 Task: Add Sprouts Dark Chocolate Covered Pecans to the cart.
Action: Mouse moved to (17, 64)
Screenshot: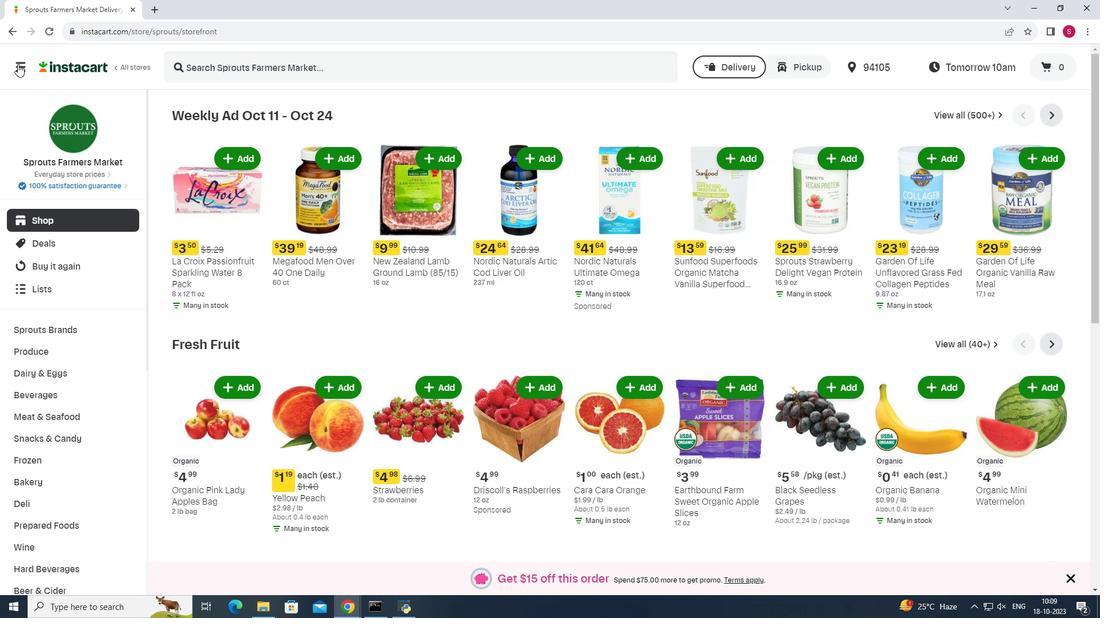 
Action: Mouse pressed left at (17, 64)
Screenshot: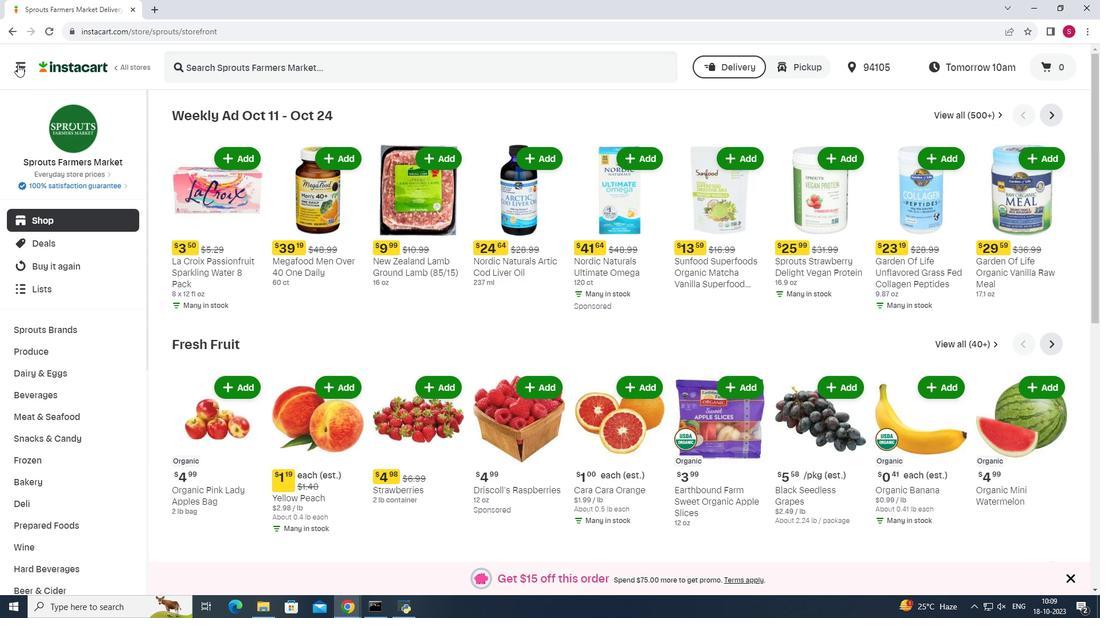 
Action: Mouse moved to (73, 301)
Screenshot: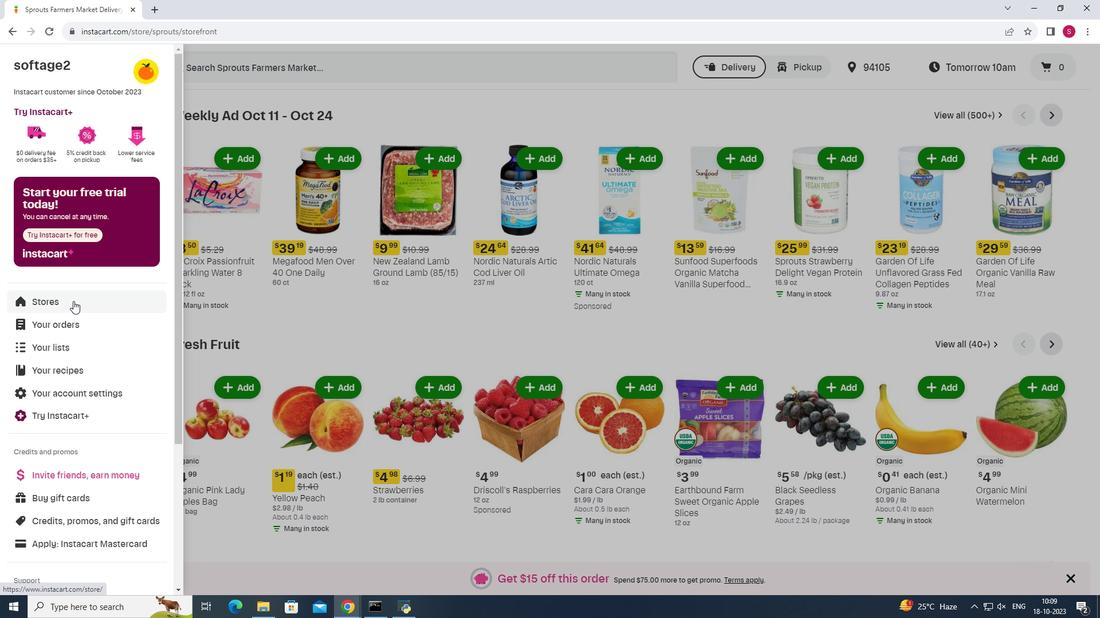 
Action: Mouse pressed left at (73, 301)
Screenshot: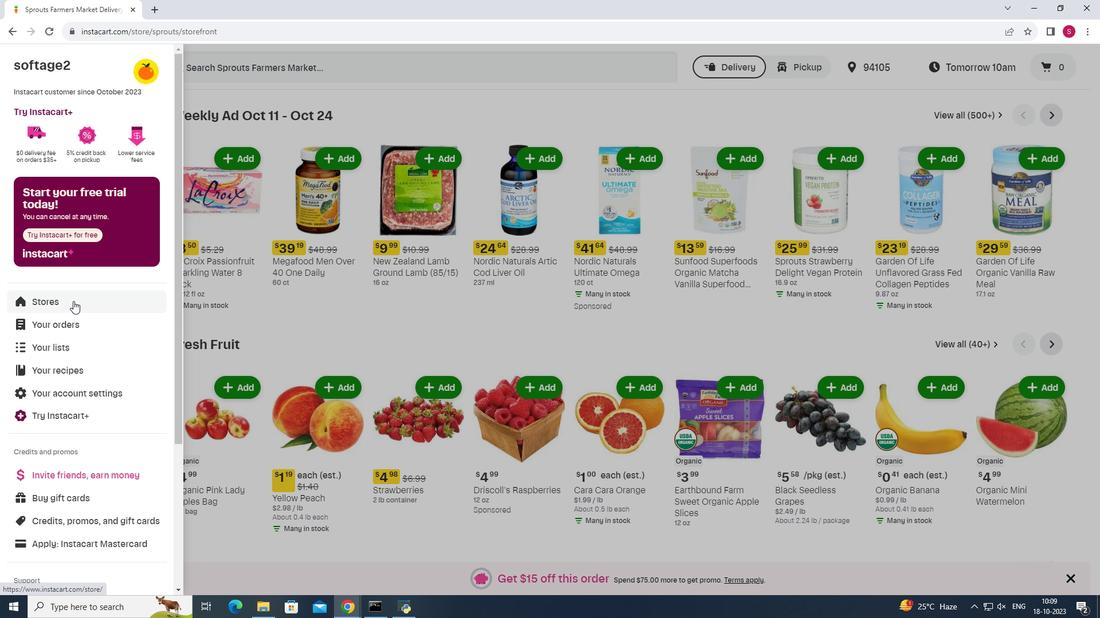 
Action: Mouse moved to (267, 102)
Screenshot: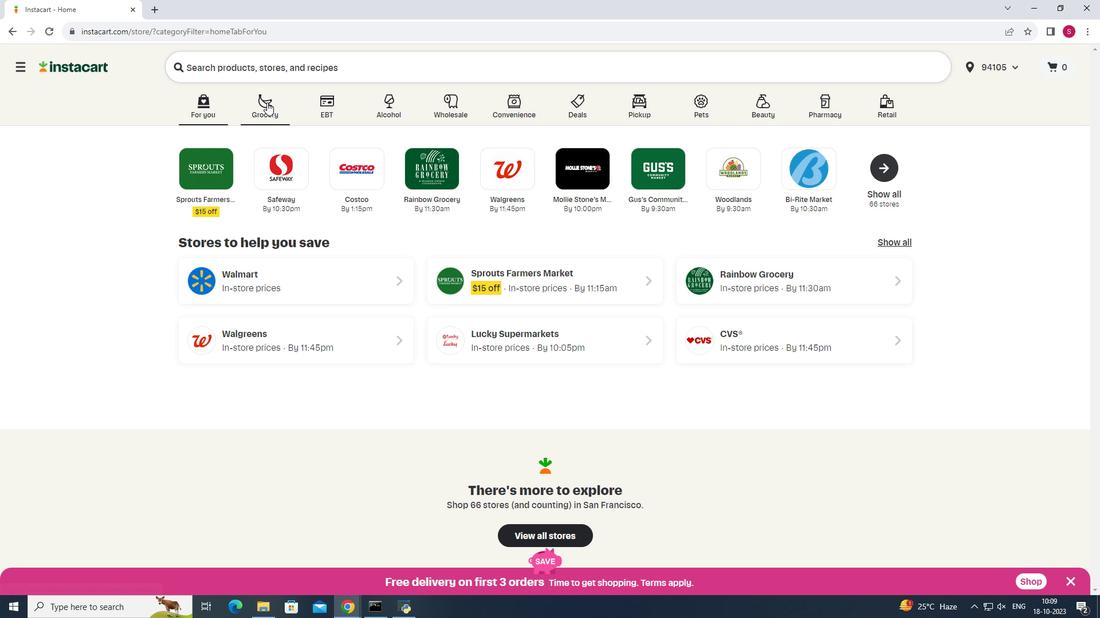 
Action: Mouse pressed left at (267, 102)
Screenshot: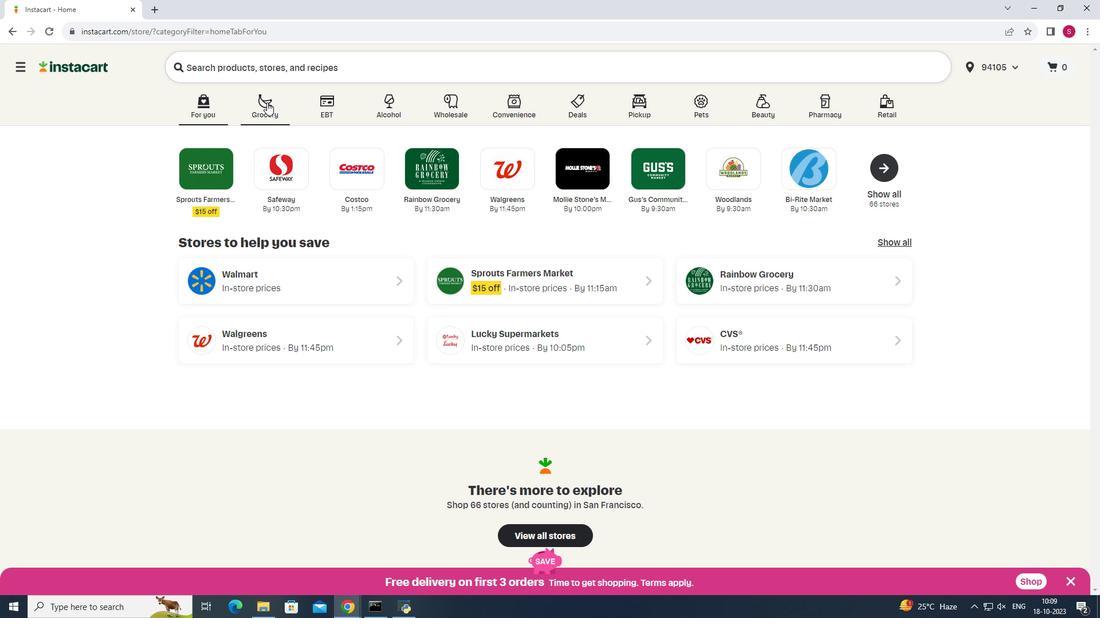 
Action: Mouse moved to (777, 166)
Screenshot: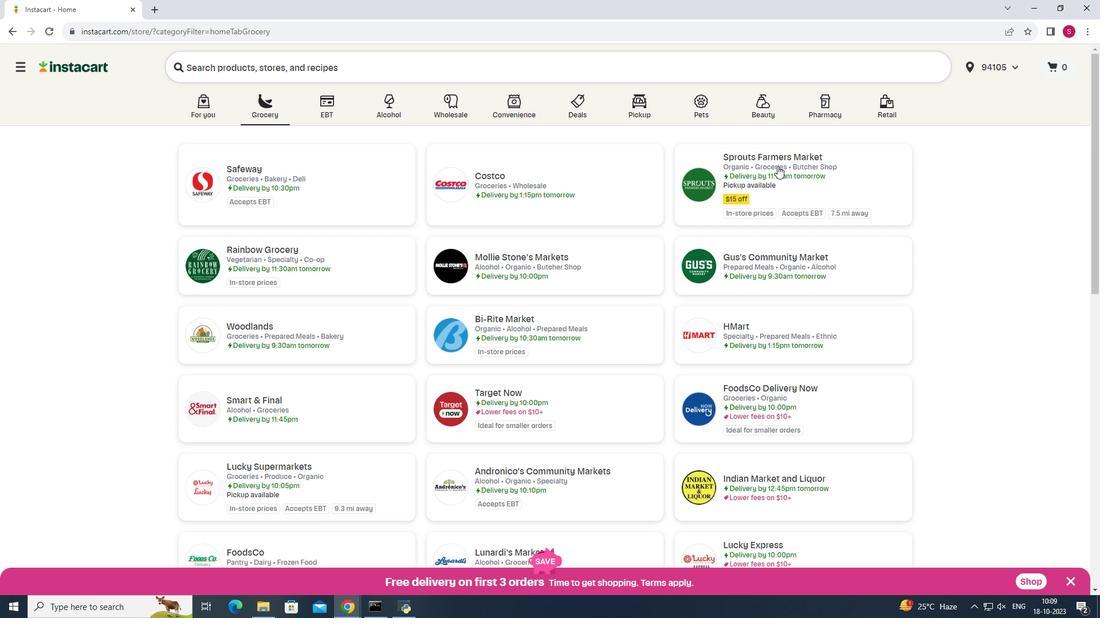 
Action: Mouse pressed left at (777, 166)
Screenshot: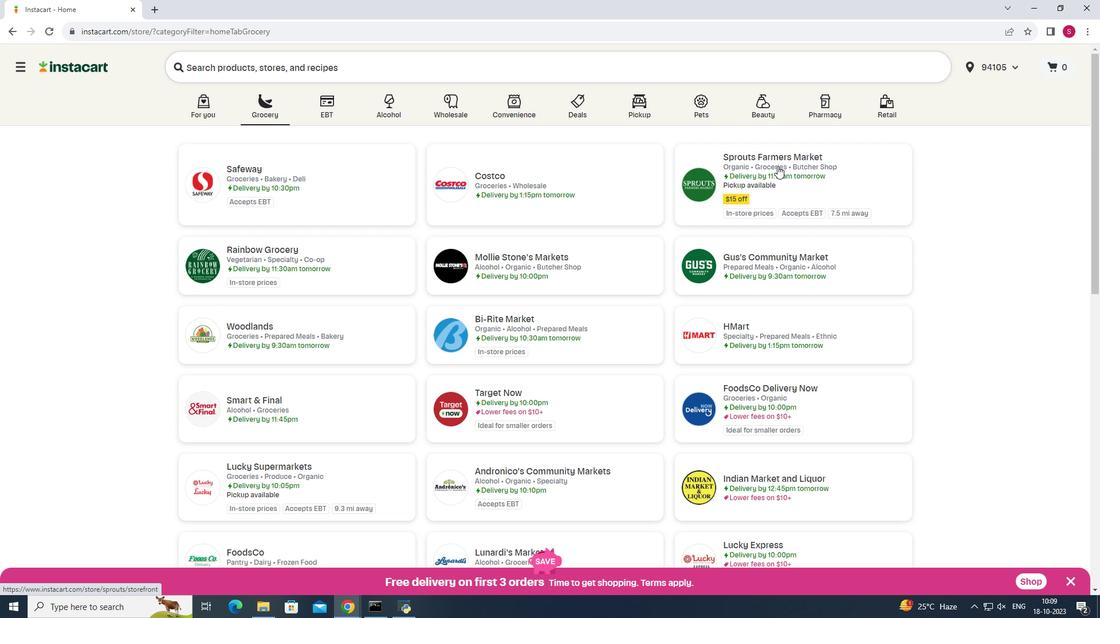 
Action: Mouse moved to (76, 435)
Screenshot: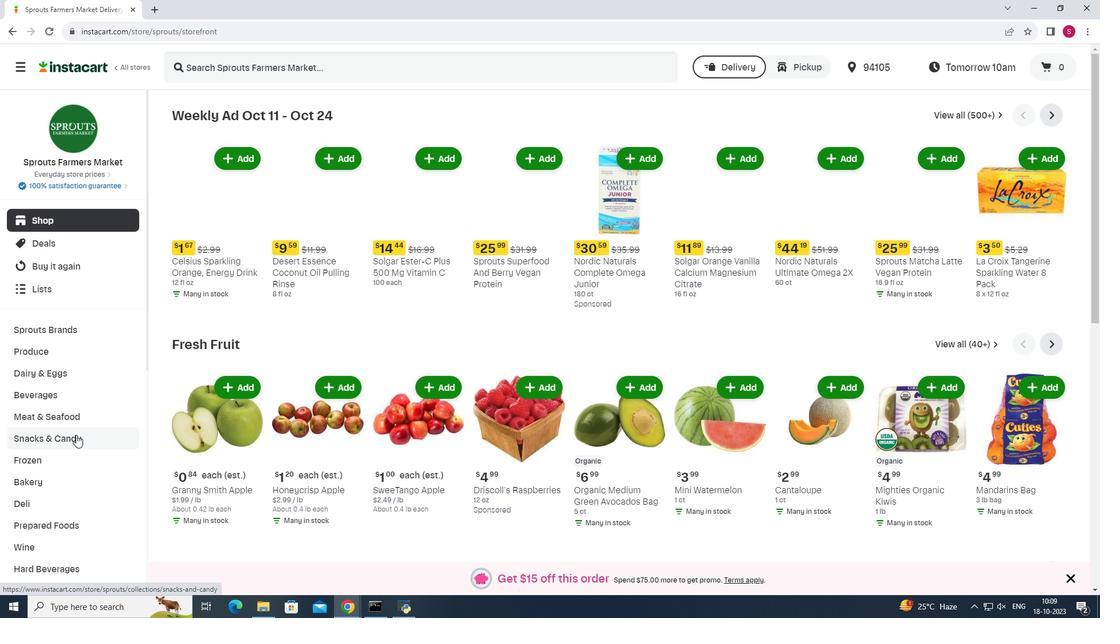
Action: Mouse pressed left at (76, 435)
Screenshot: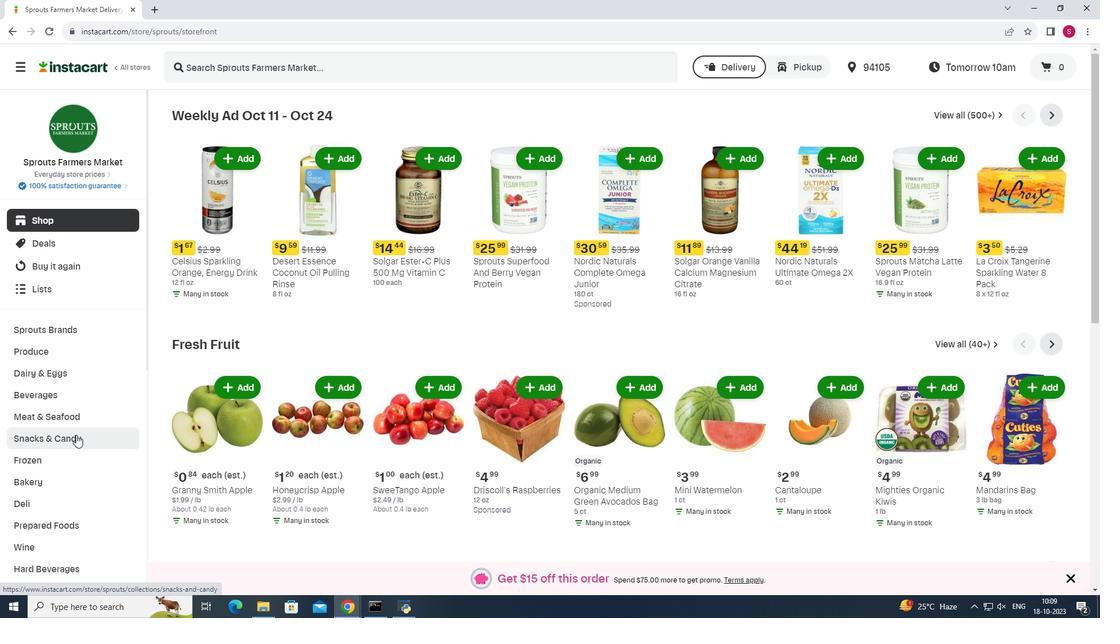 
Action: Mouse moved to (320, 138)
Screenshot: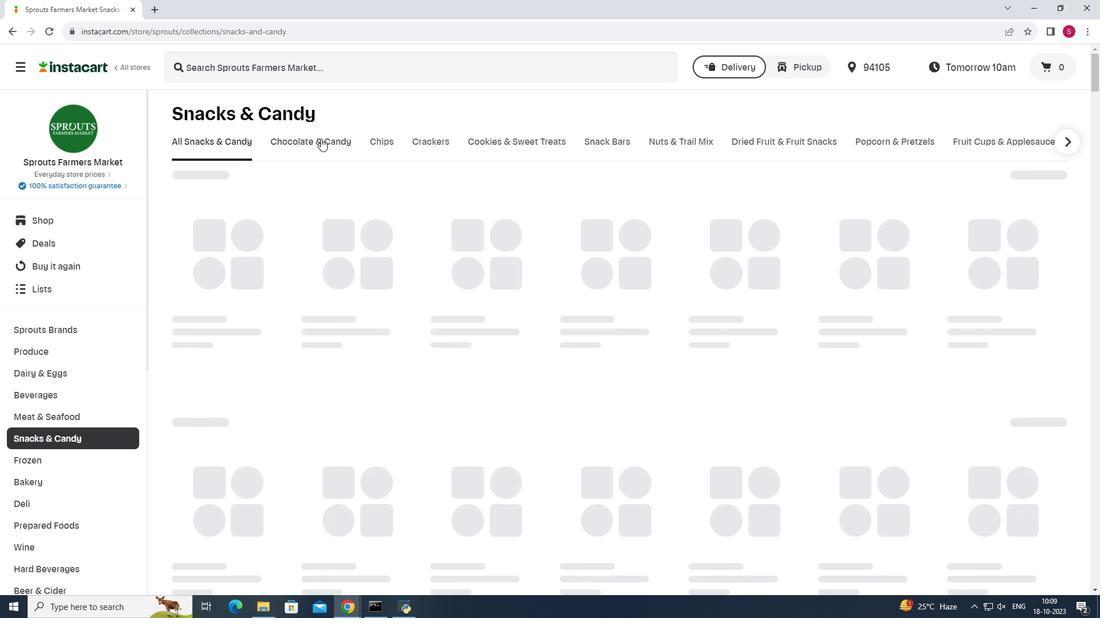 
Action: Mouse pressed left at (320, 138)
Screenshot: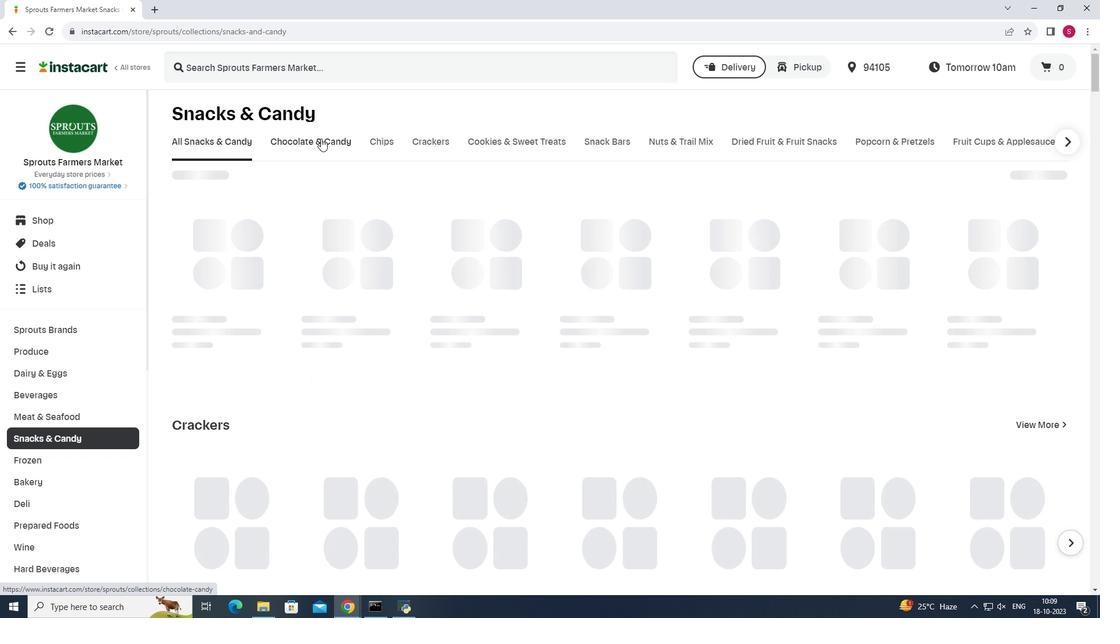 
Action: Mouse moved to (297, 187)
Screenshot: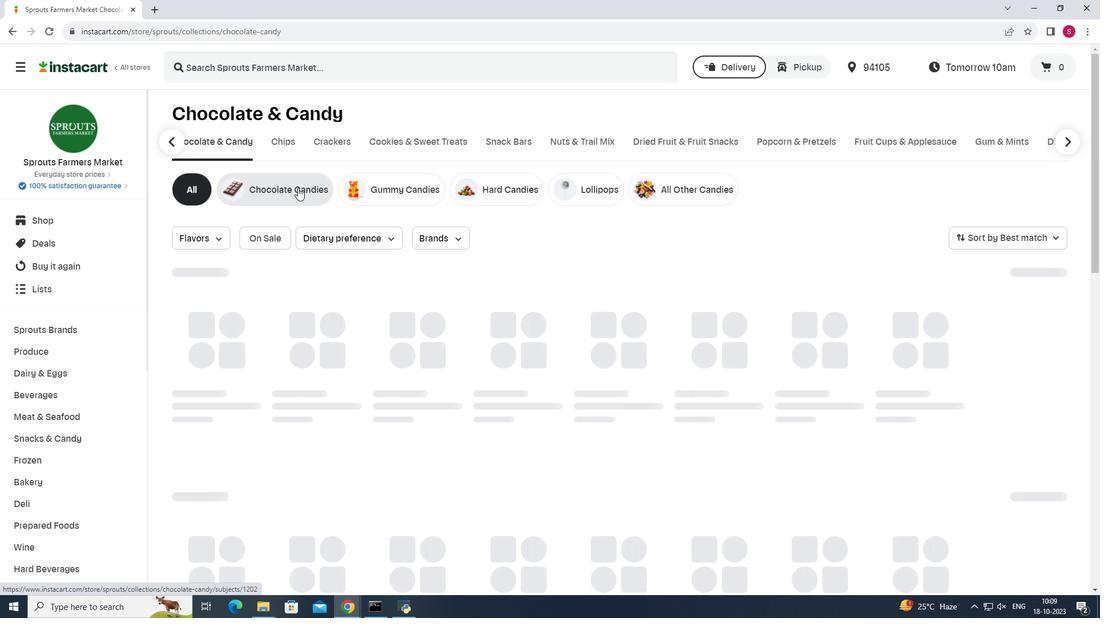 
Action: Mouse pressed left at (297, 187)
Screenshot: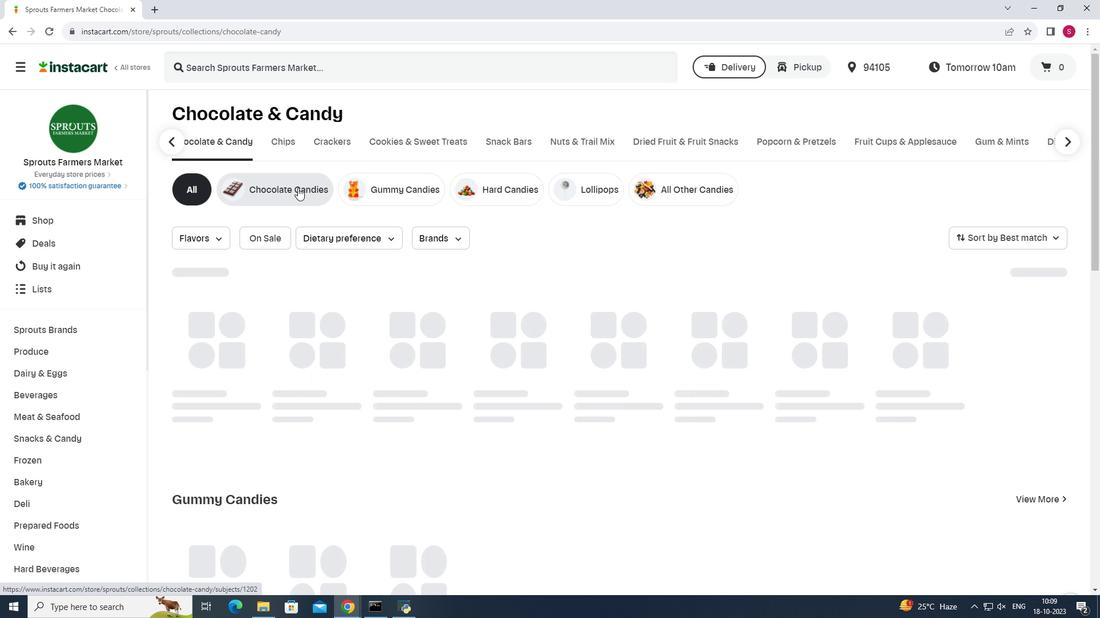 
Action: Mouse moved to (365, 62)
Screenshot: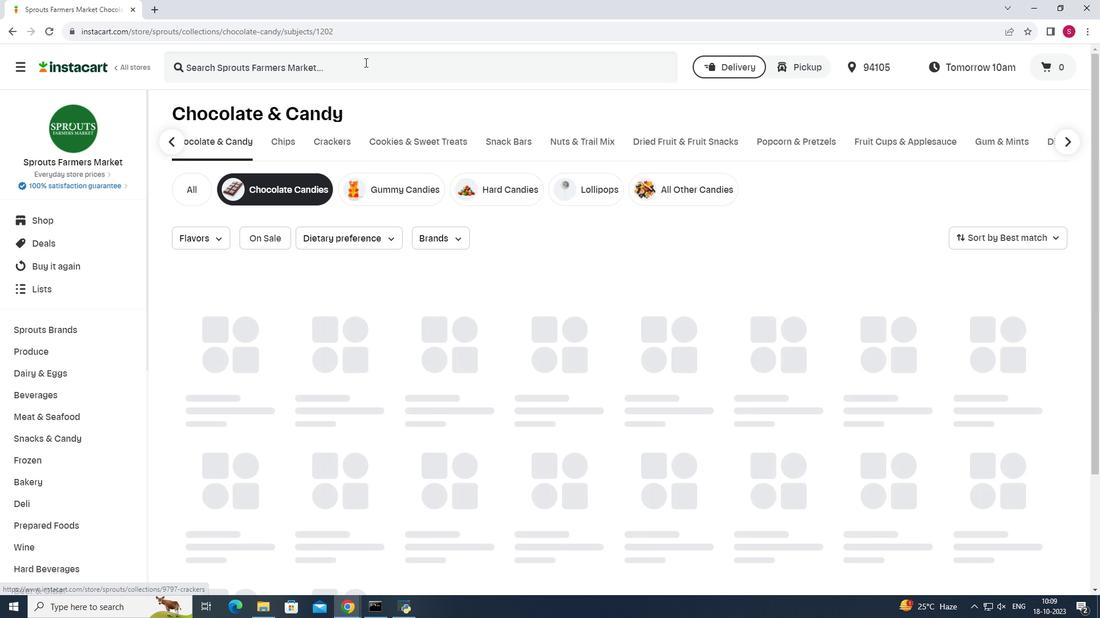 
Action: Mouse pressed left at (365, 62)
Screenshot: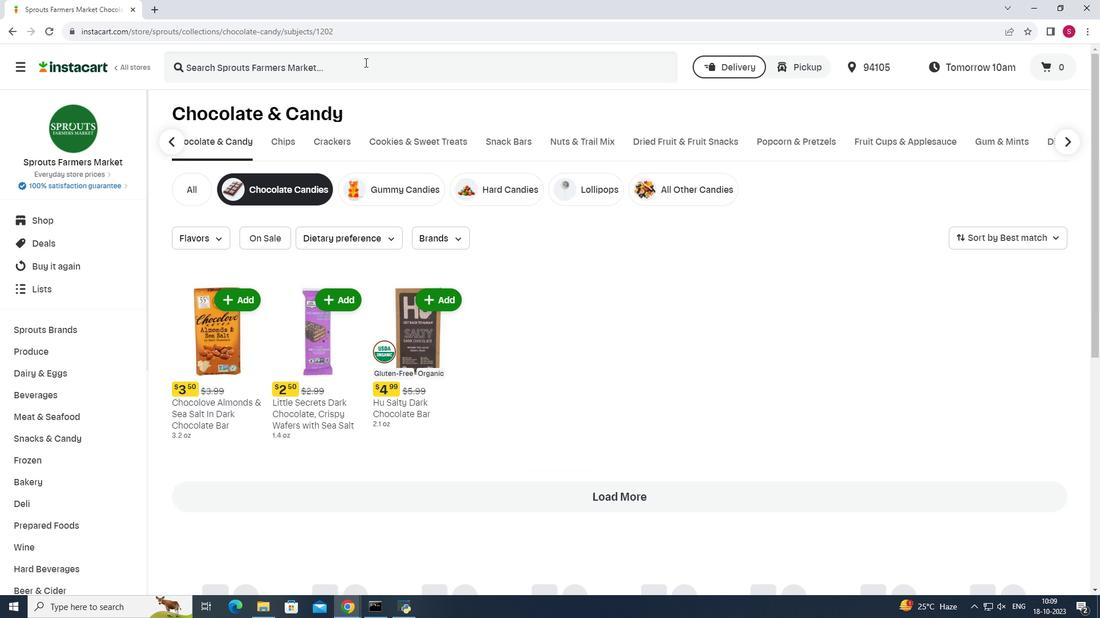 
Action: Mouse moved to (369, 63)
Screenshot: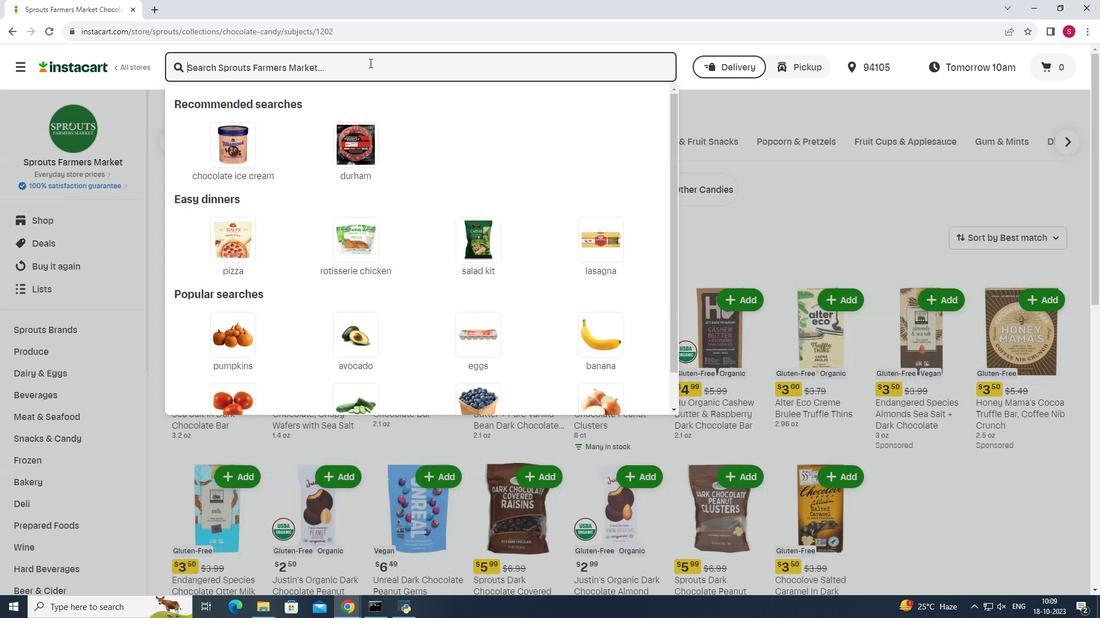 
Action: Key pressed <Key.shift>Sprouts<Key.space><Key.shift>Dark<Key.space><Key.shift>Chocolate<Key.space><Key.shift>Covered<Key.space><Key.shift>Pecans<Key.enter>
Screenshot: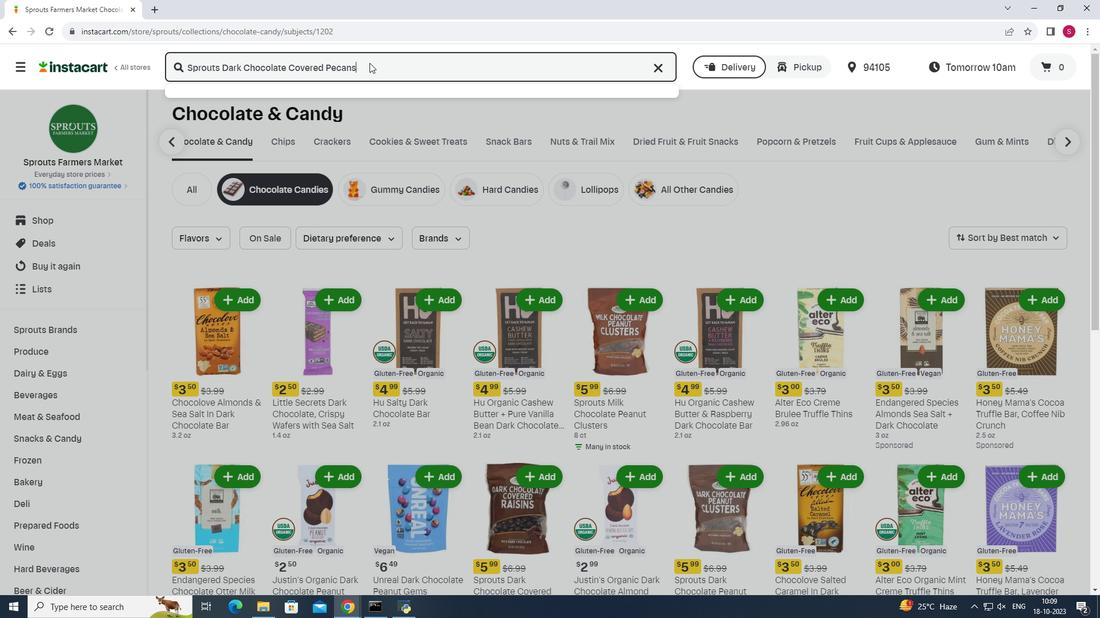 
Action: Mouse moved to (504, 191)
Screenshot: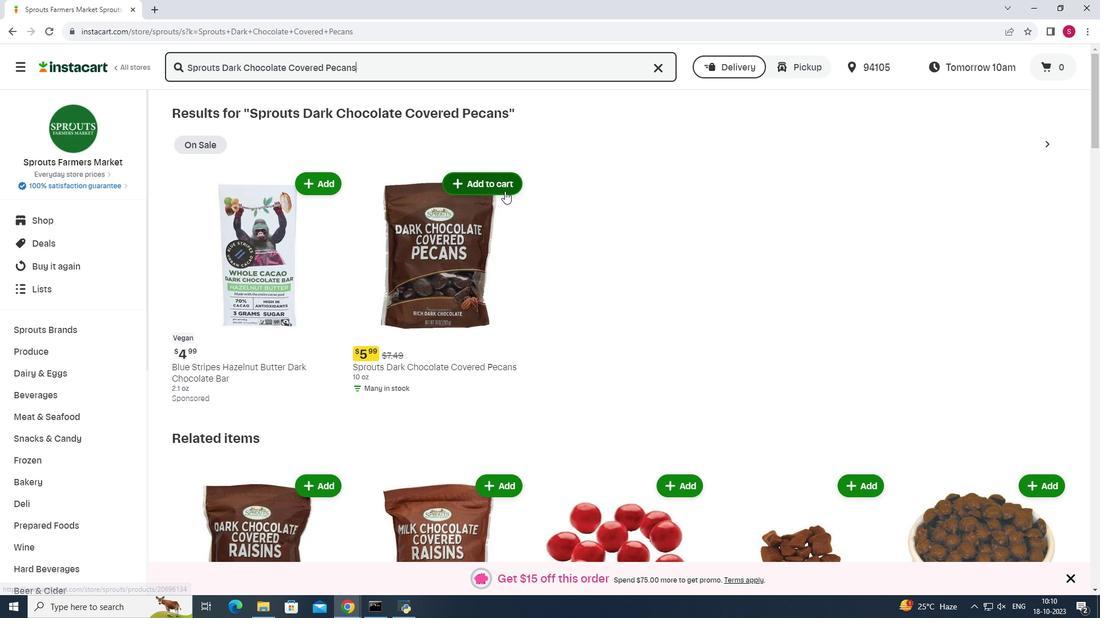 
Action: Mouse pressed left at (504, 191)
Screenshot: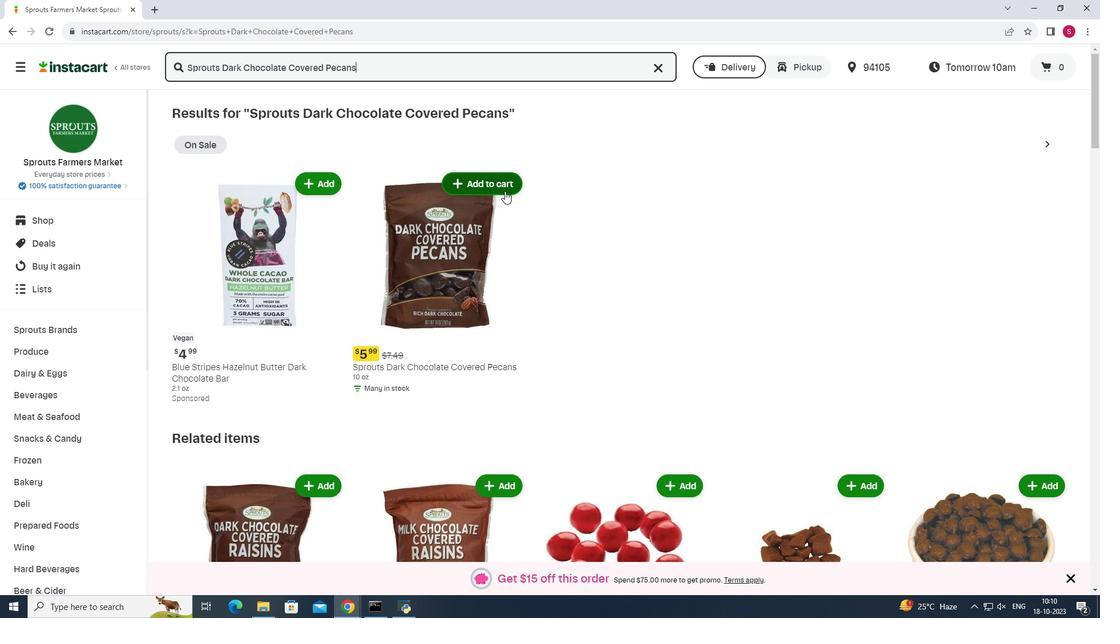 
Action: Mouse moved to (681, 249)
Screenshot: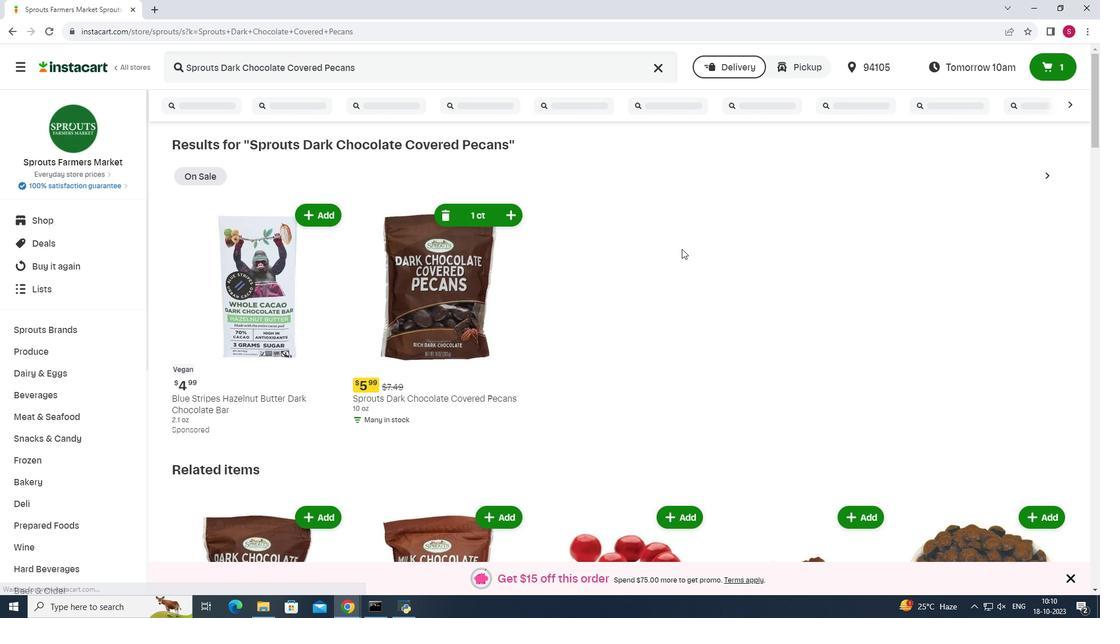 
